 Task: Look for properties where free parking is allowed.
Action: Mouse moved to (821, 125)
Screenshot: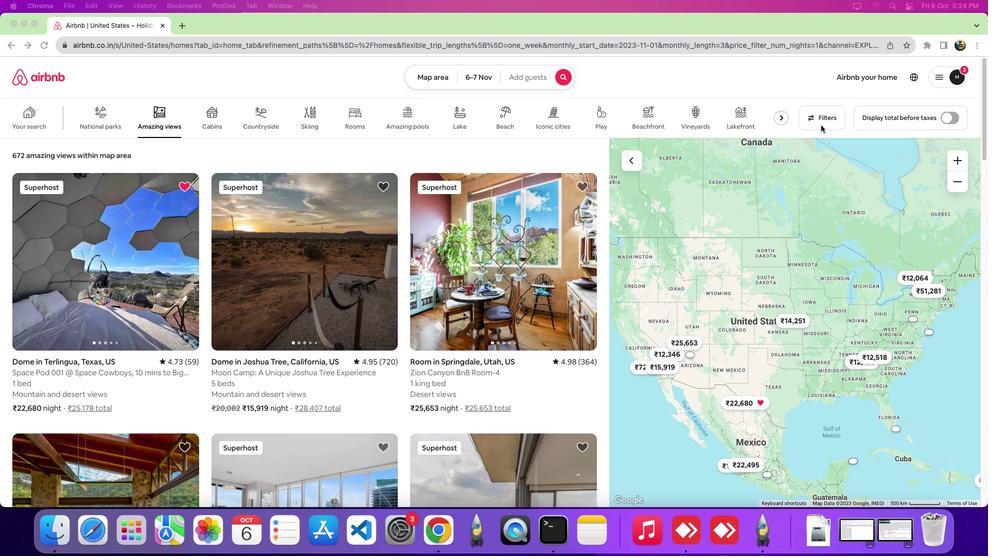 
Action: Mouse pressed left at (821, 125)
Screenshot: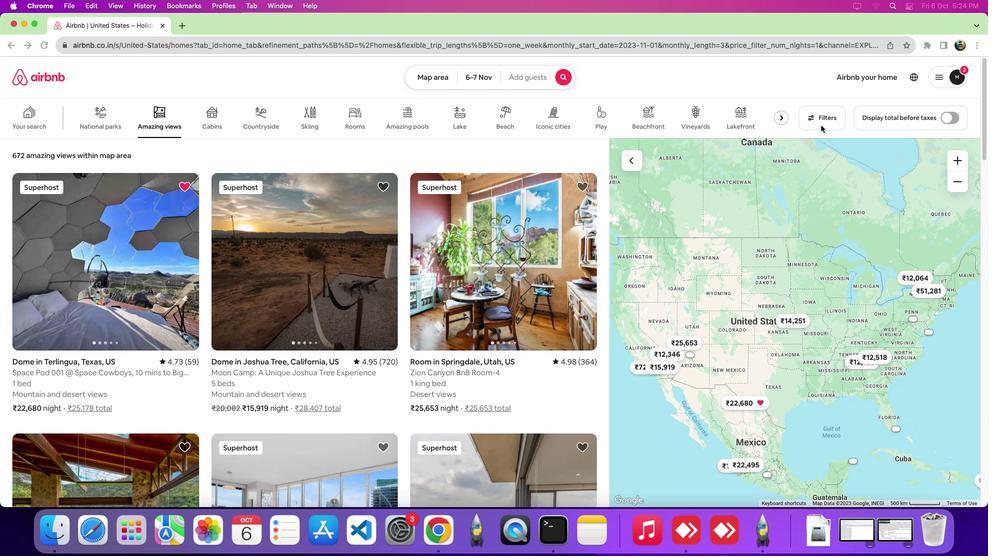 
Action: Mouse pressed left at (821, 125)
Screenshot: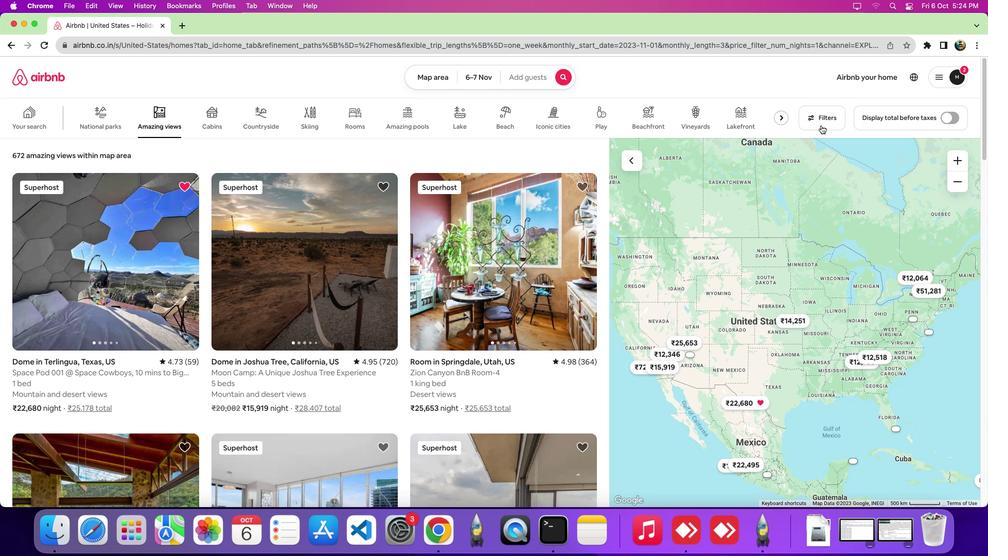
Action: Mouse moved to (625, 170)
Screenshot: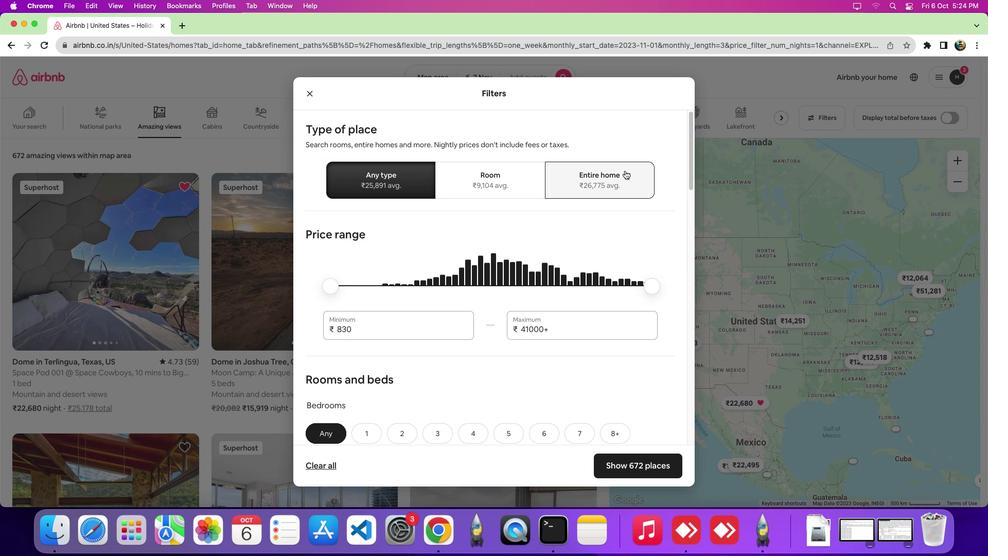 
Action: Mouse pressed left at (625, 170)
Screenshot: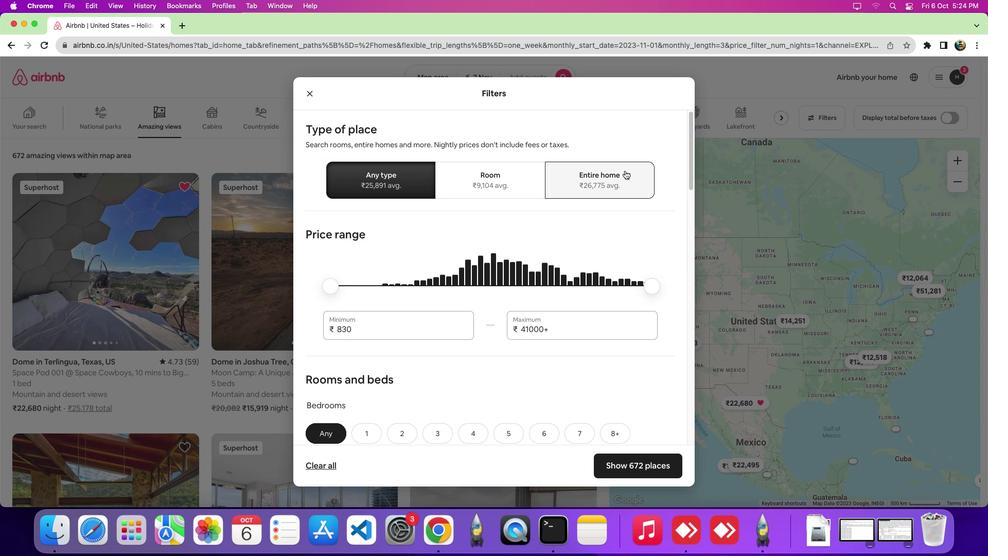 
Action: Mouse moved to (530, 303)
Screenshot: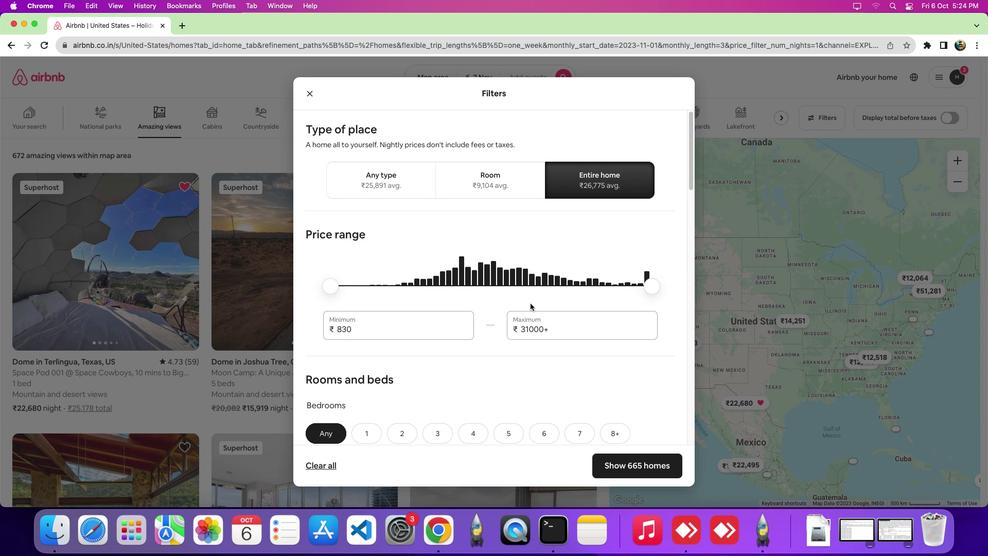 
Action: Mouse scrolled (530, 303) with delta (0, 0)
Screenshot: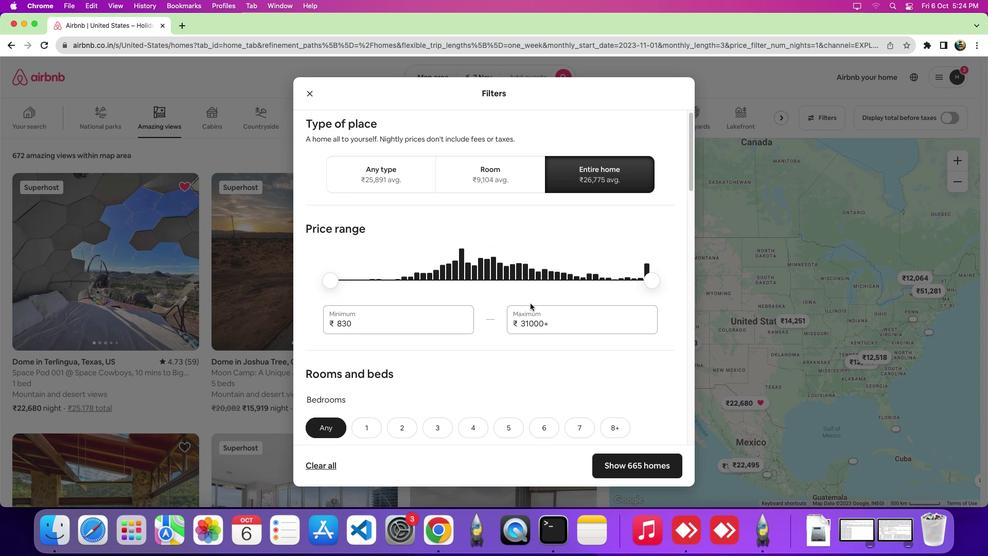 
Action: Mouse scrolled (530, 303) with delta (0, 0)
Screenshot: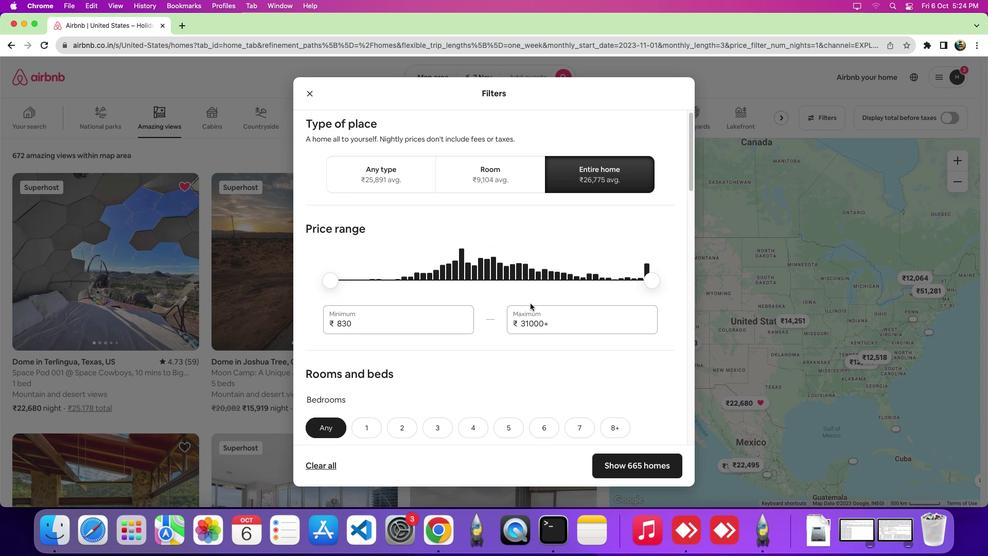
Action: Mouse scrolled (530, 303) with delta (0, -3)
Screenshot: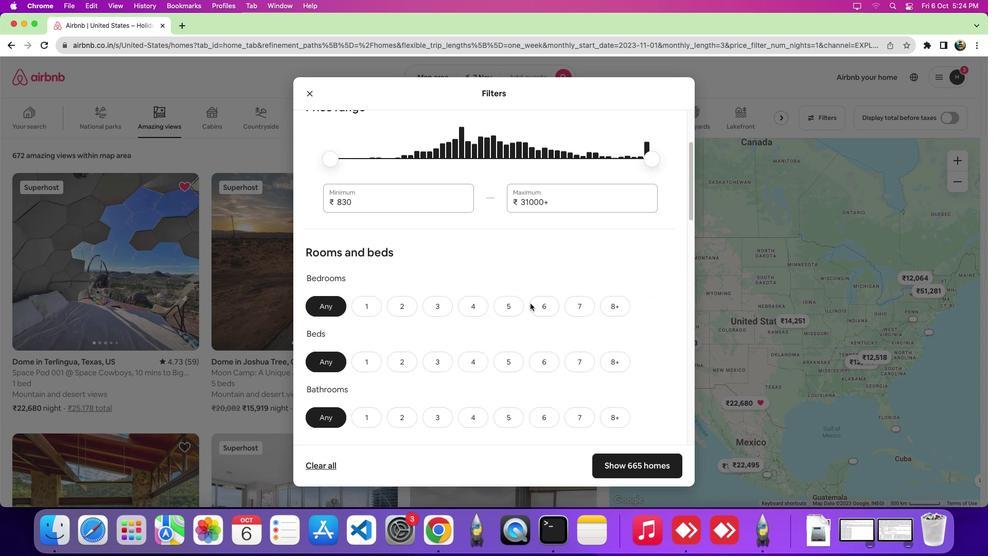 
Action: Mouse scrolled (530, 303) with delta (0, -4)
Screenshot: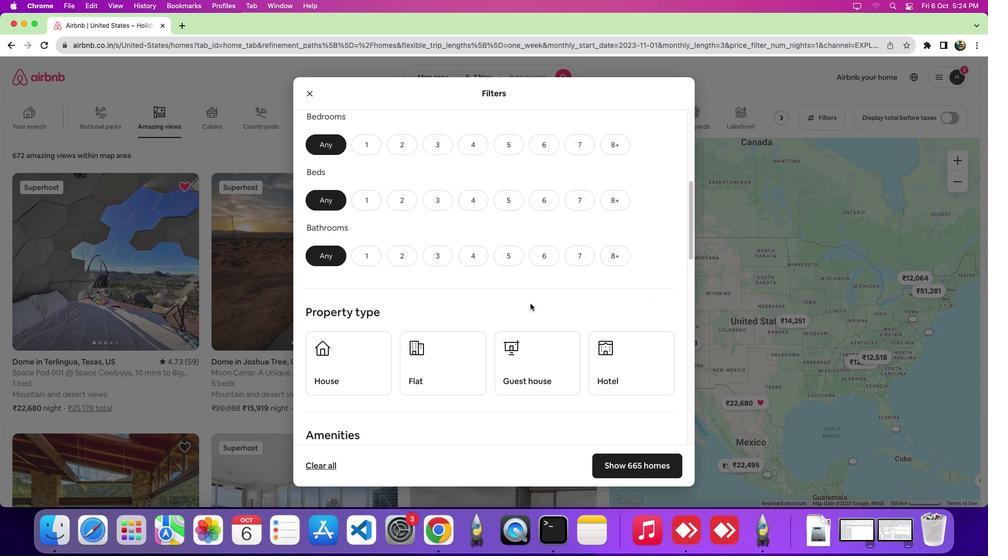 
Action: Mouse moved to (495, 267)
Screenshot: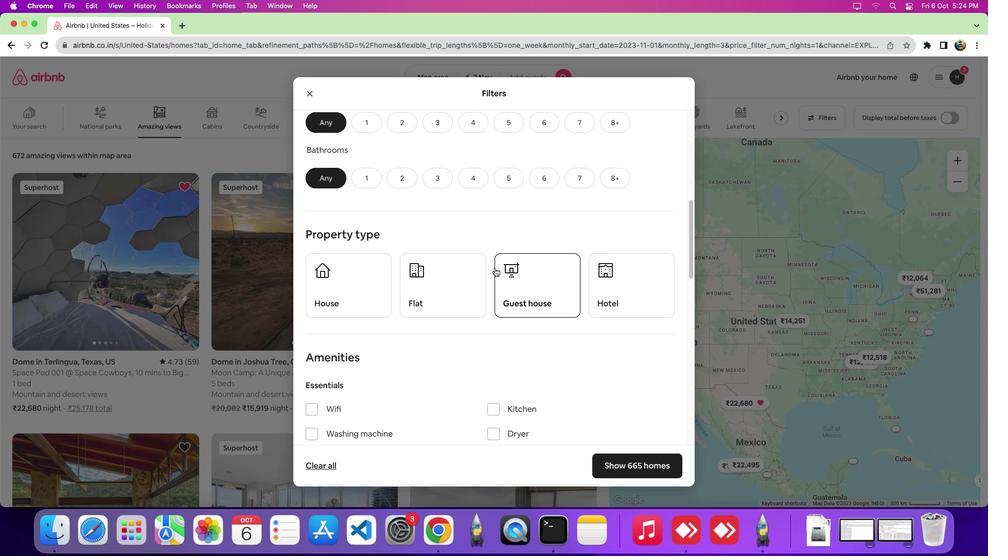 
Action: Mouse scrolled (495, 267) with delta (0, 0)
Screenshot: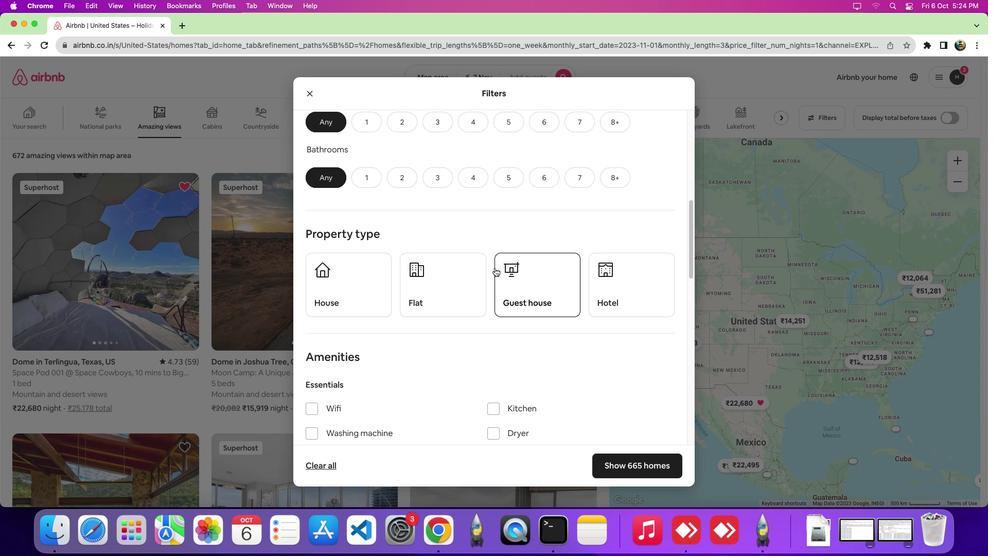 
Action: Mouse scrolled (495, 267) with delta (0, 0)
Screenshot: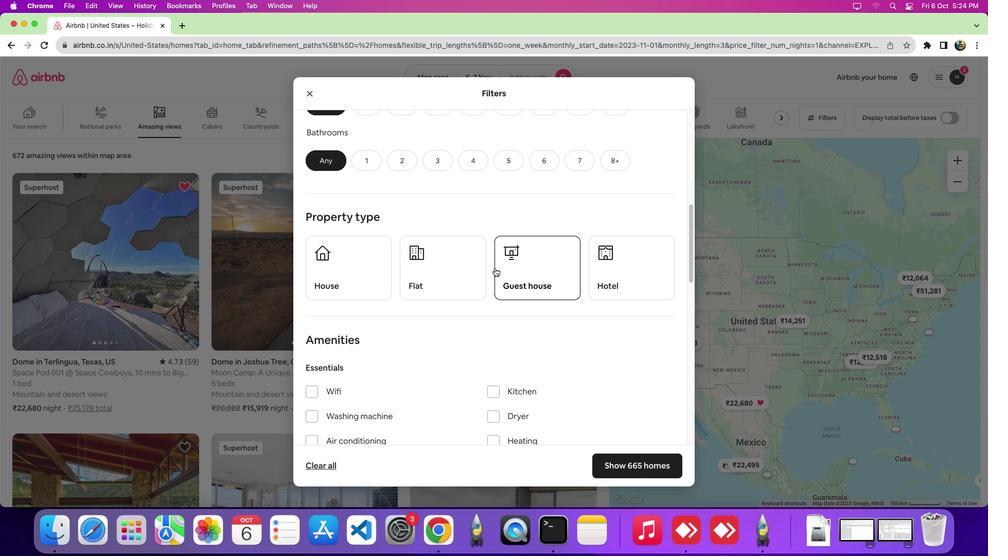 
Action: Mouse scrolled (495, 267) with delta (0, -2)
Screenshot: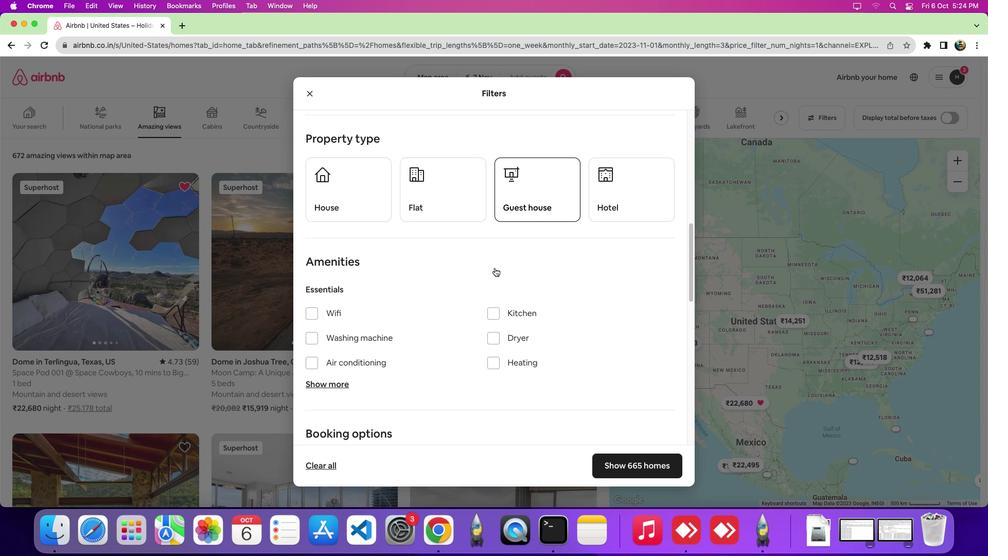 
Action: Mouse moved to (338, 346)
Screenshot: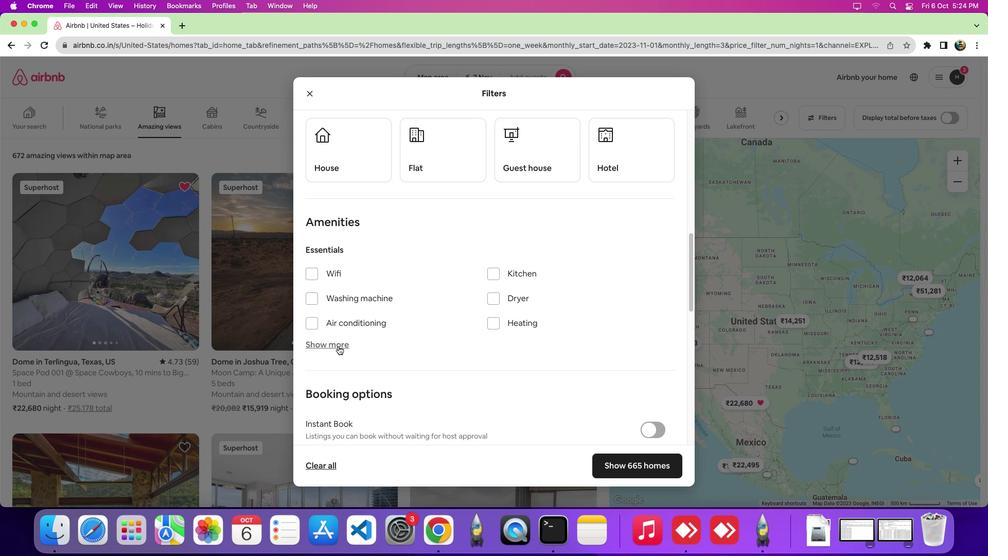 
Action: Mouse pressed left at (338, 346)
Screenshot: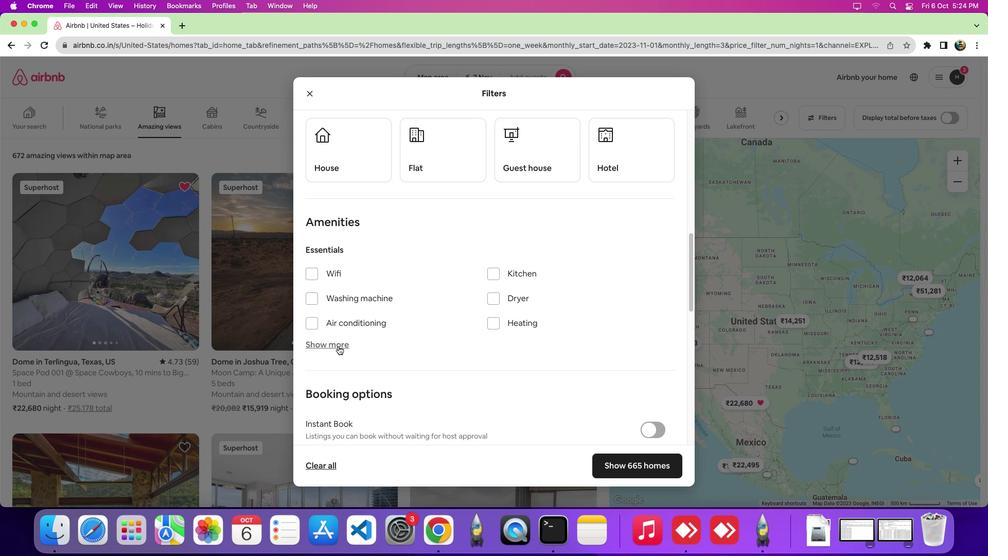
Action: Mouse moved to (460, 324)
Screenshot: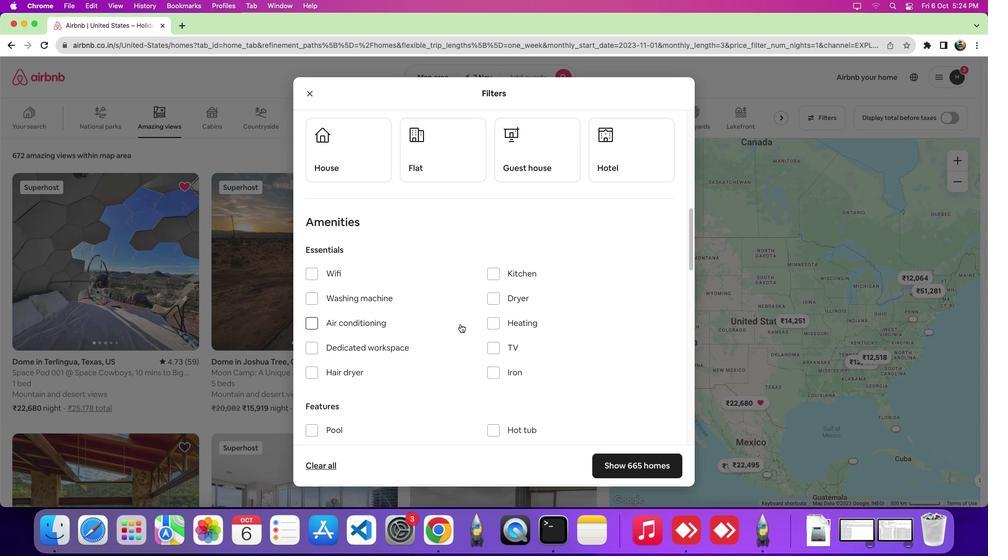 
Action: Mouse scrolled (460, 324) with delta (0, 0)
Screenshot: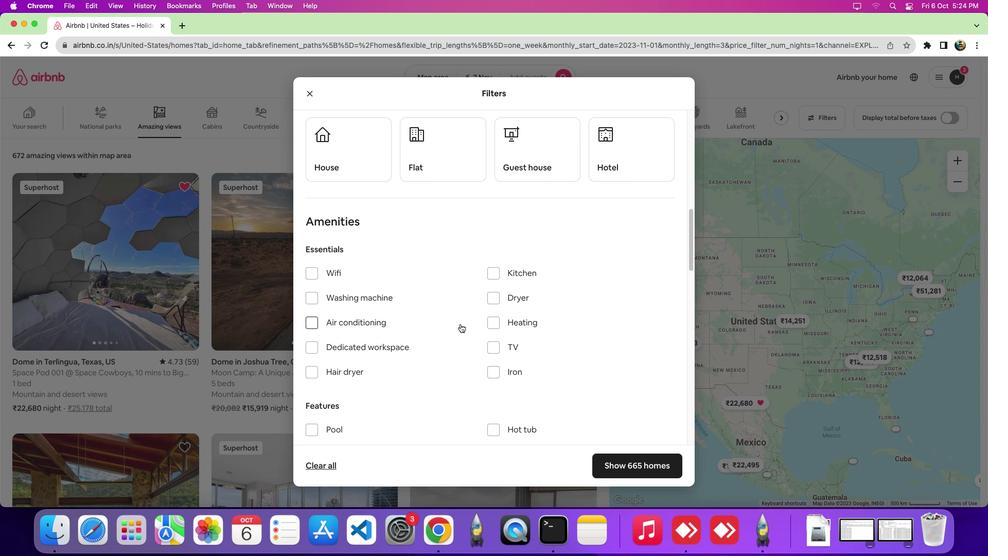 
Action: Mouse scrolled (460, 324) with delta (0, 0)
Screenshot: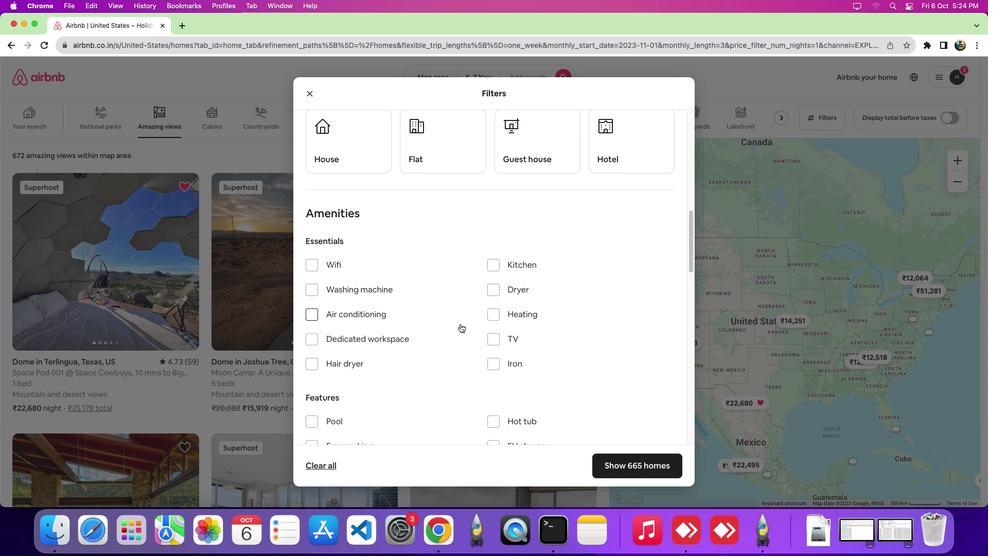 
Action: Mouse scrolled (460, 324) with delta (0, -1)
Screenshot: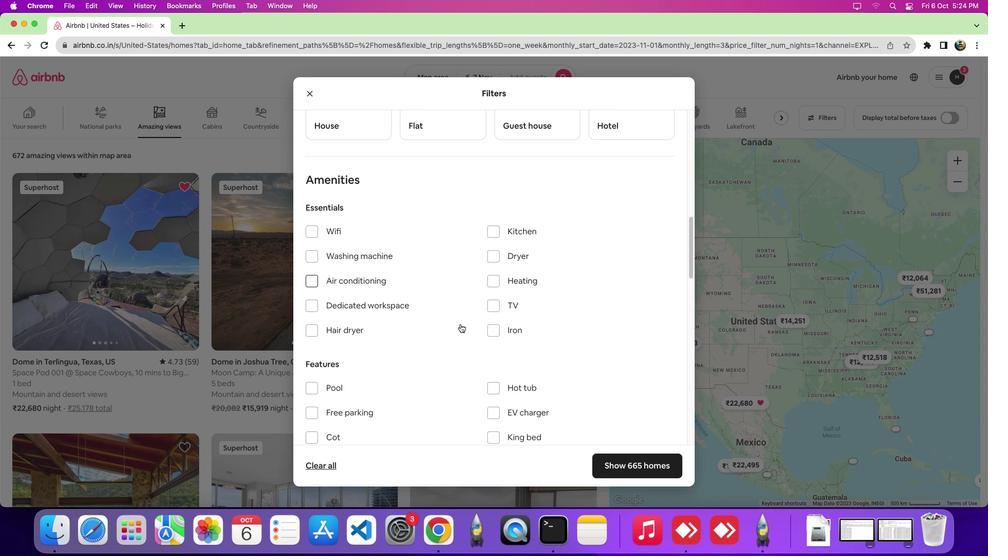 
Action: Mouse scrolled (460, 324) with delta (0, 0)
Screenshot: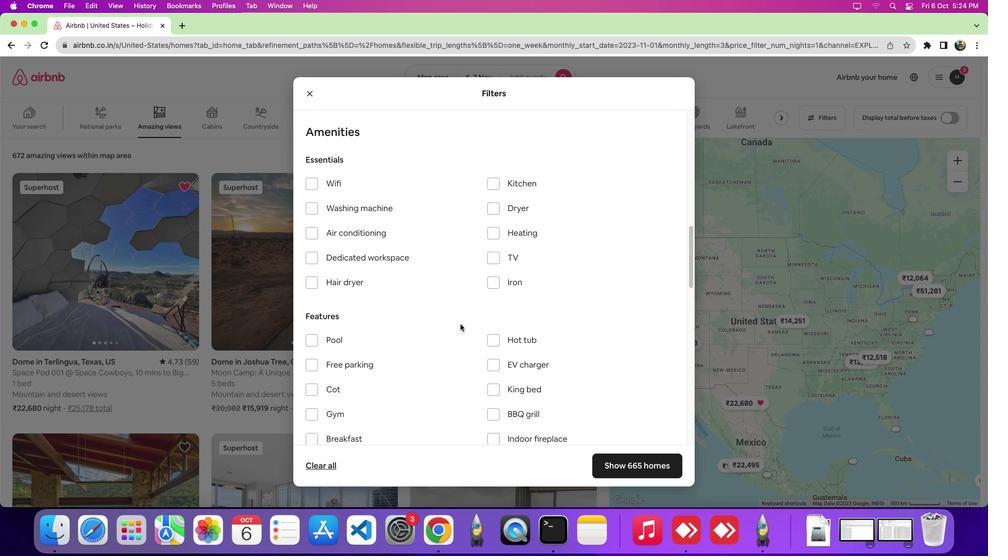 
Action: Mouse scrolled (460, 324) with delta (0, 0)
Screenshot: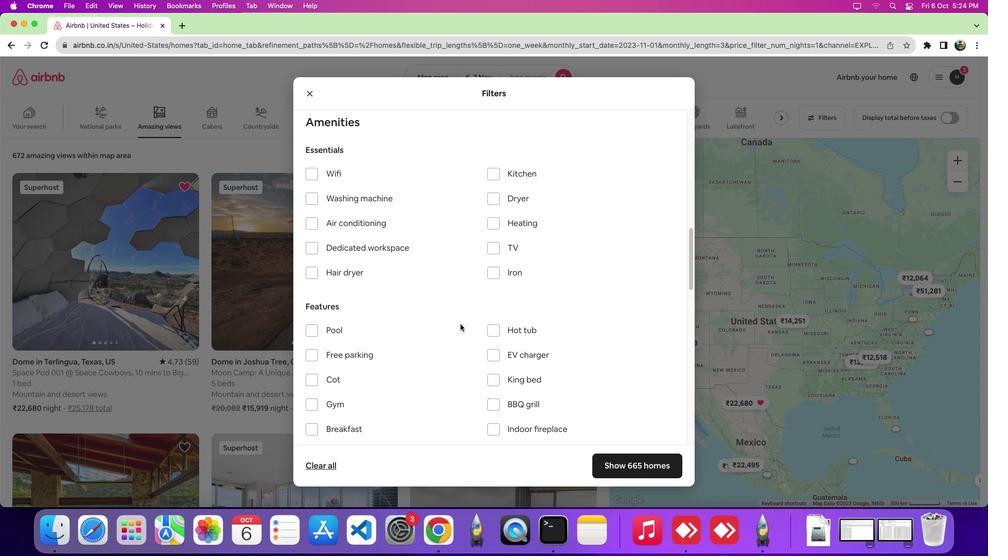 
Action: Mouse scrolled (460, 324) with delta (0, 0)
Screenshot: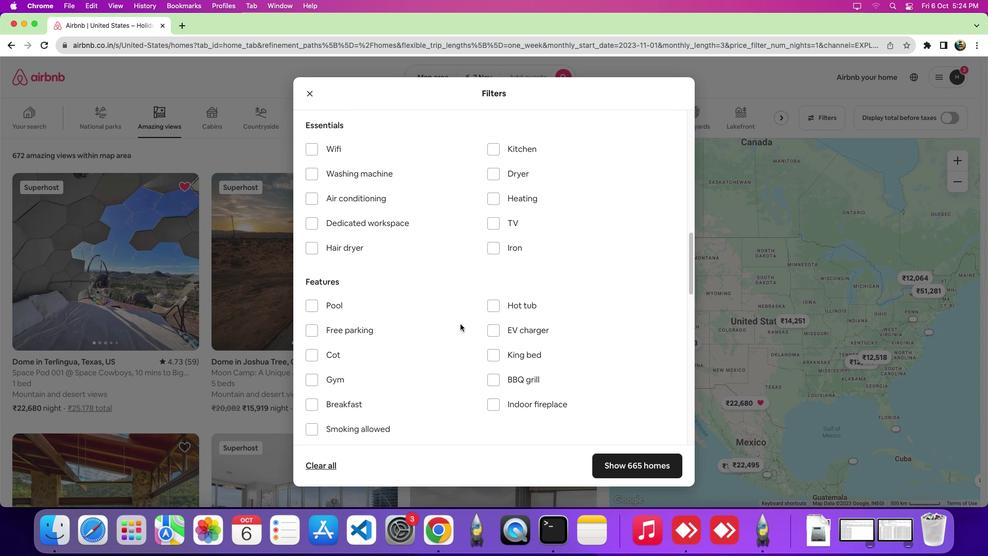 
Action: Mouse moved to (321, 306)
Screenshot: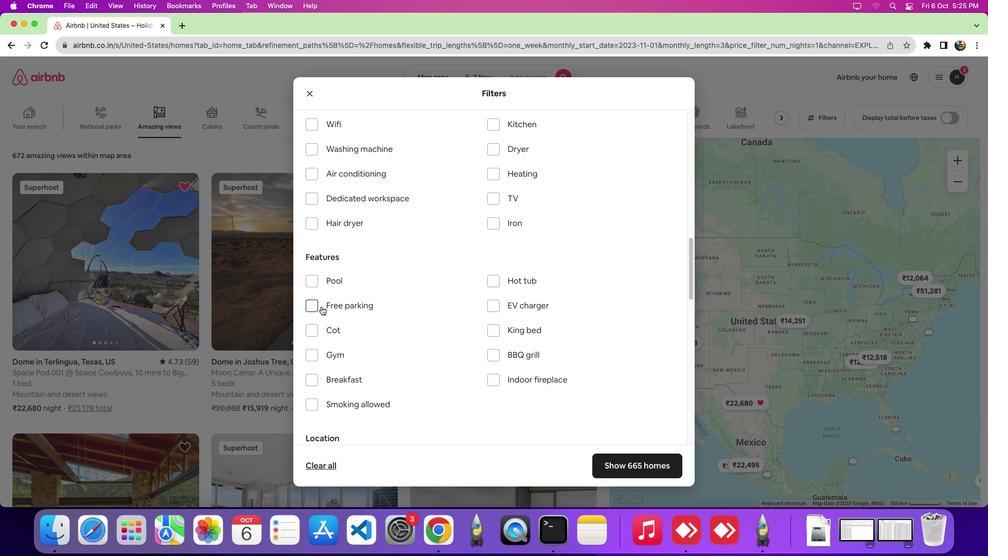 
Action: Mouse pressed left at (321, 306)
Screenshot: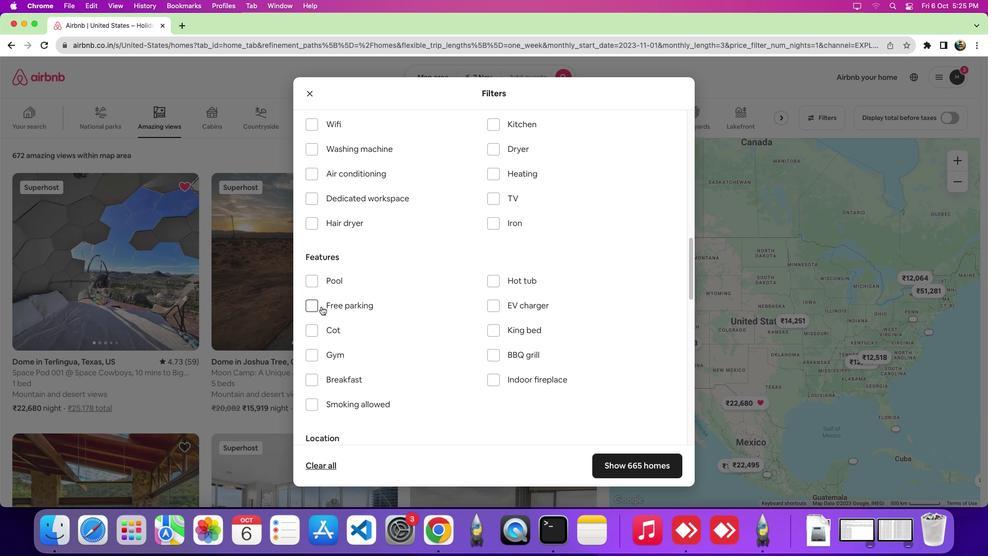 
Action: Mouse moved to (621, 465)
Screenshot: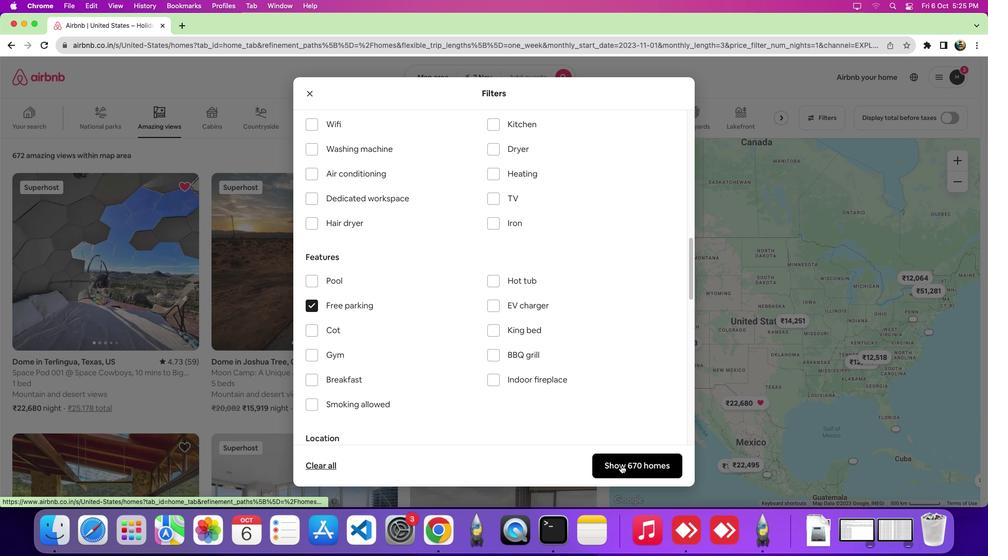 
Action: Mouse pressed left at (621, 465)
Screenshot: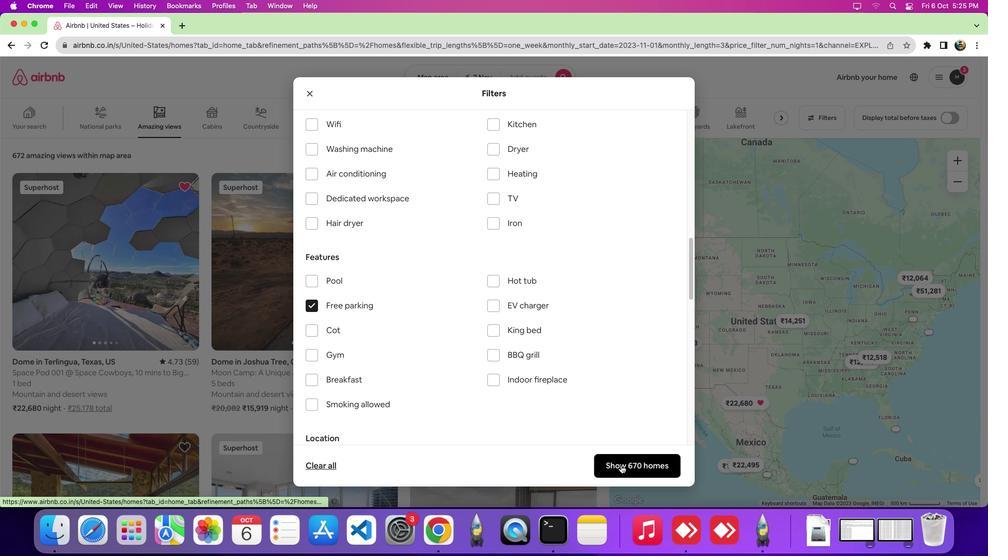 
